Task: Print the spreadsheet from OneNote for Windows 10.
Action: Mouse moved to (29, 54)
Screenshot: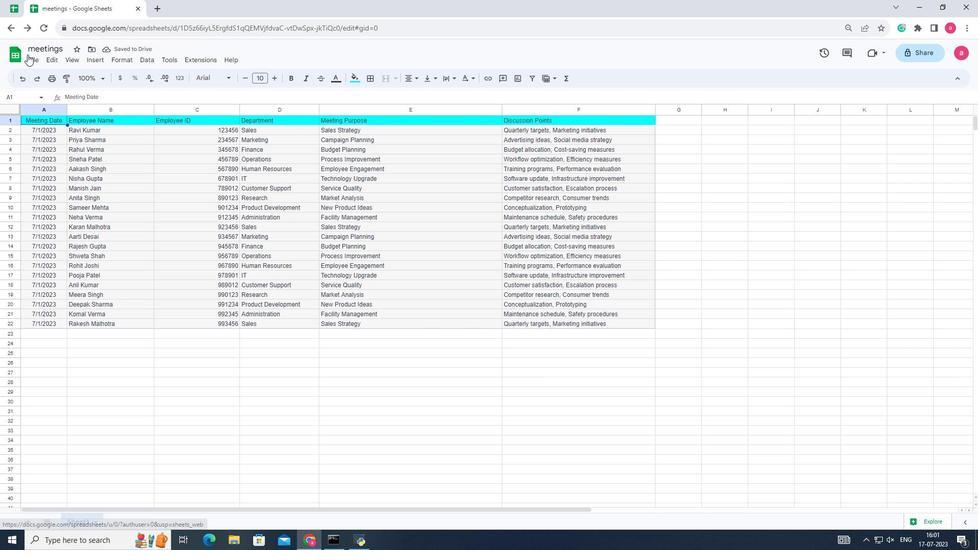 
Action: Mouse pressed left at (29, 54)
Screenshot: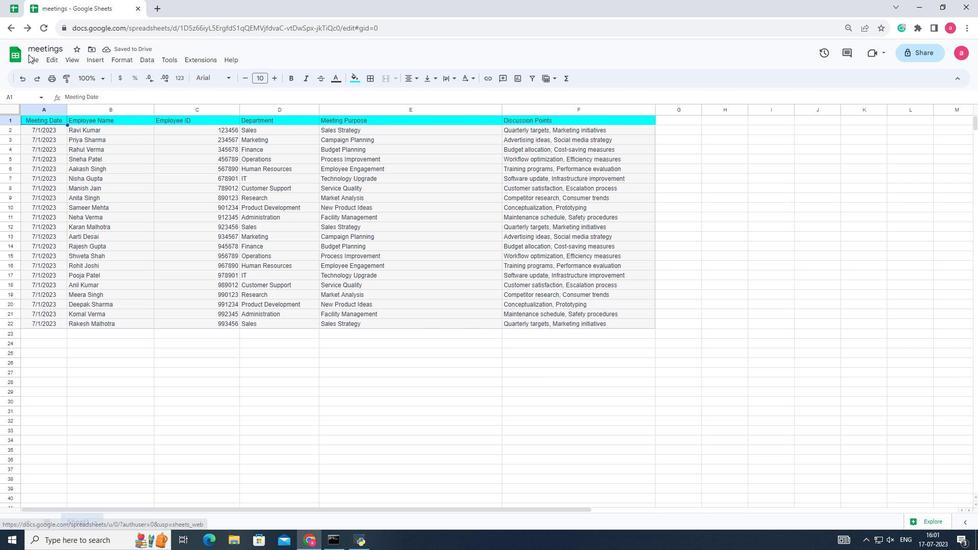 
Action: Mouse moved to (30, 58)
Screenshot: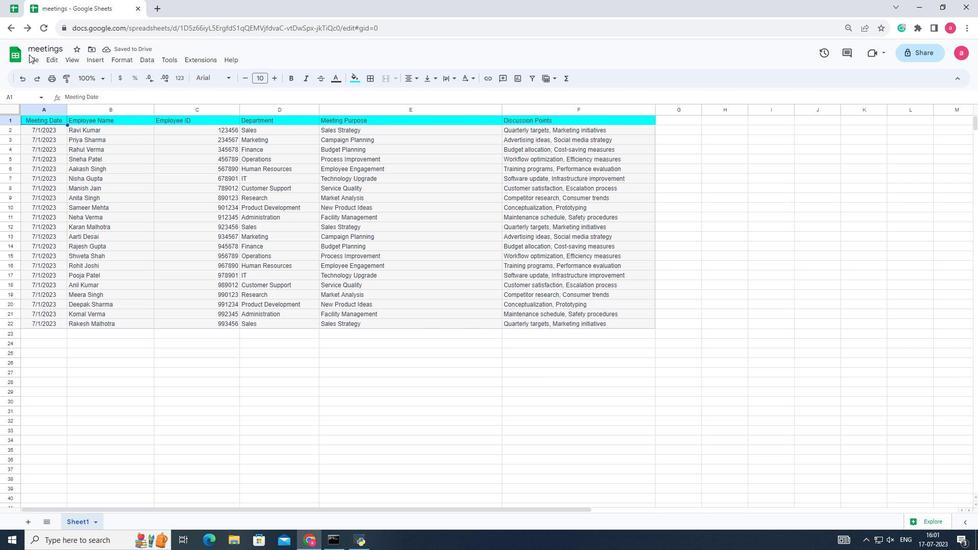 
Action: Mouse pressed left at (30, 58)
Screenshot: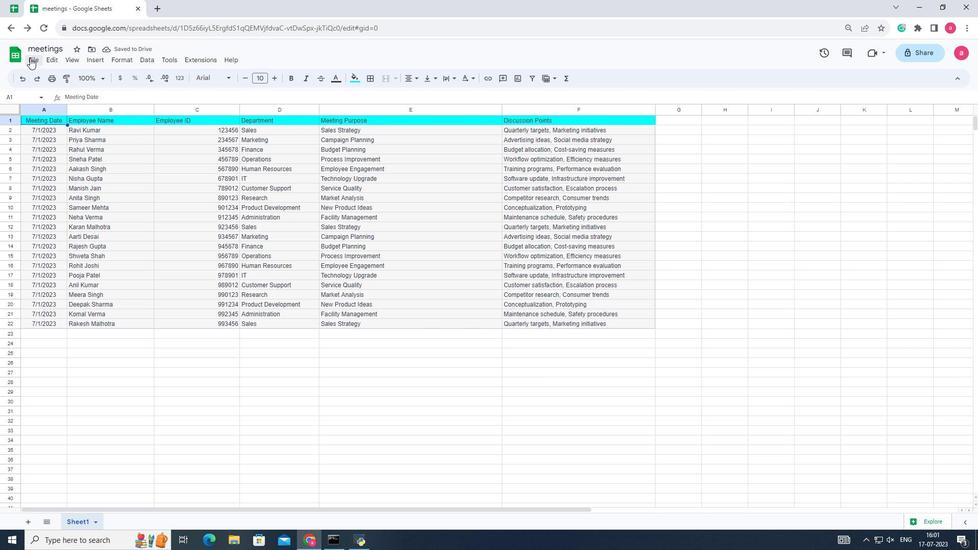 
Action: Mouse moved to (41, 329)
Screenshot: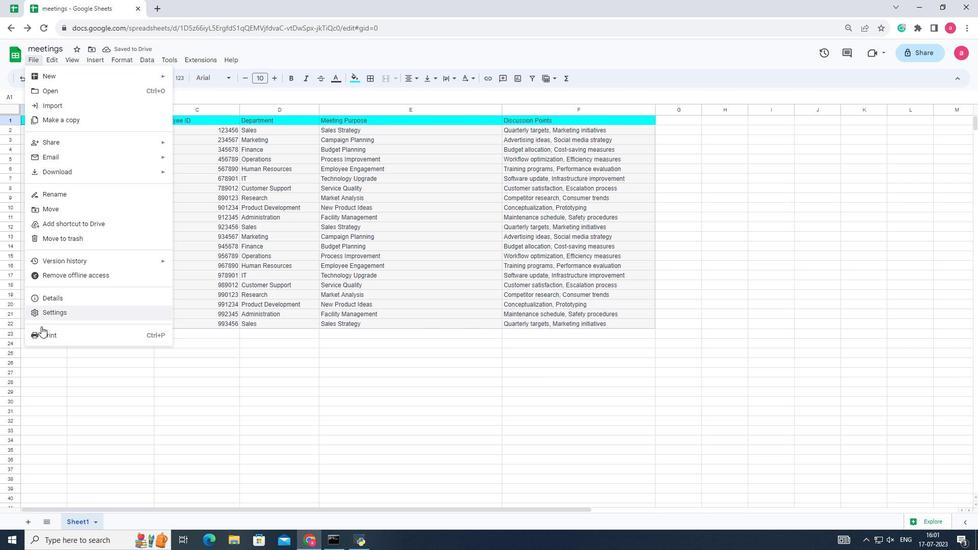 
Action: Mouse pressed left at (41, 329)
Screenshot: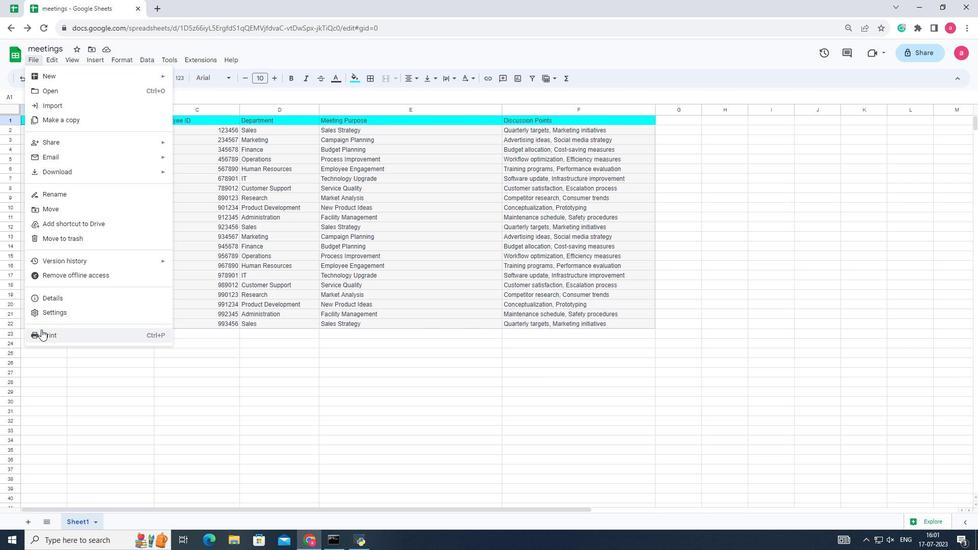 
Action: Mouse moved to (936, 55)
Screenshot: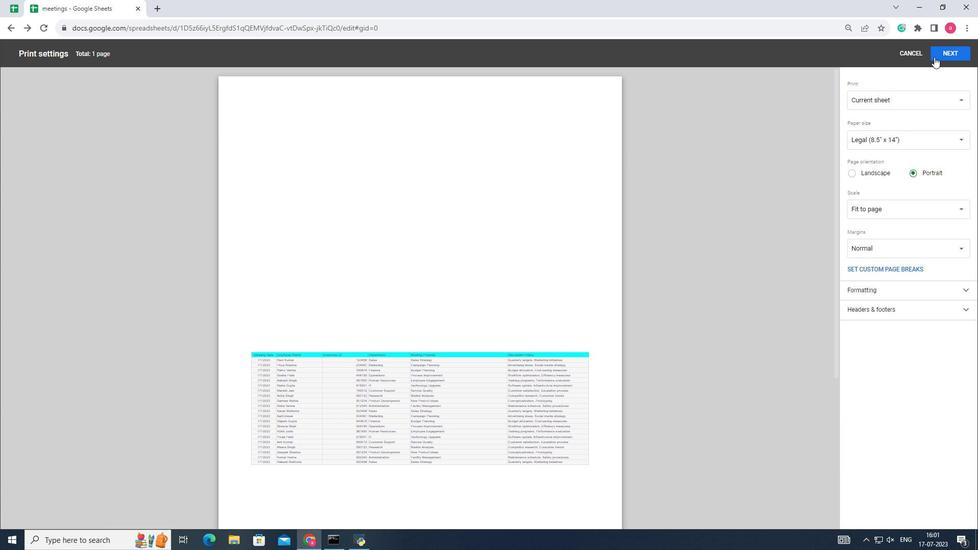 
Action: Mouse pressed left at (936, 55)
Screenshot: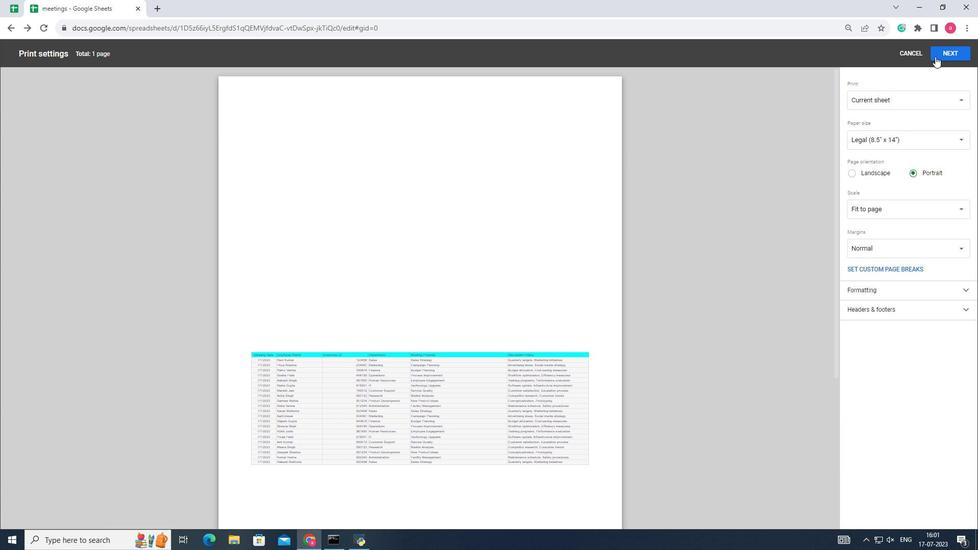 
Action: Mouse moved to (770, 85)
Screenshot: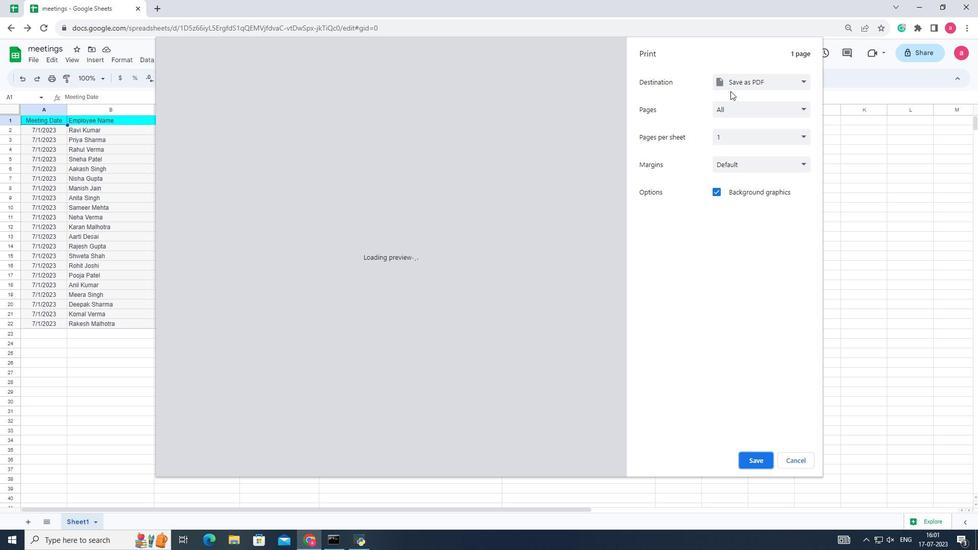 
Action: Mouse pressed left at (770, 85)
Screenshot: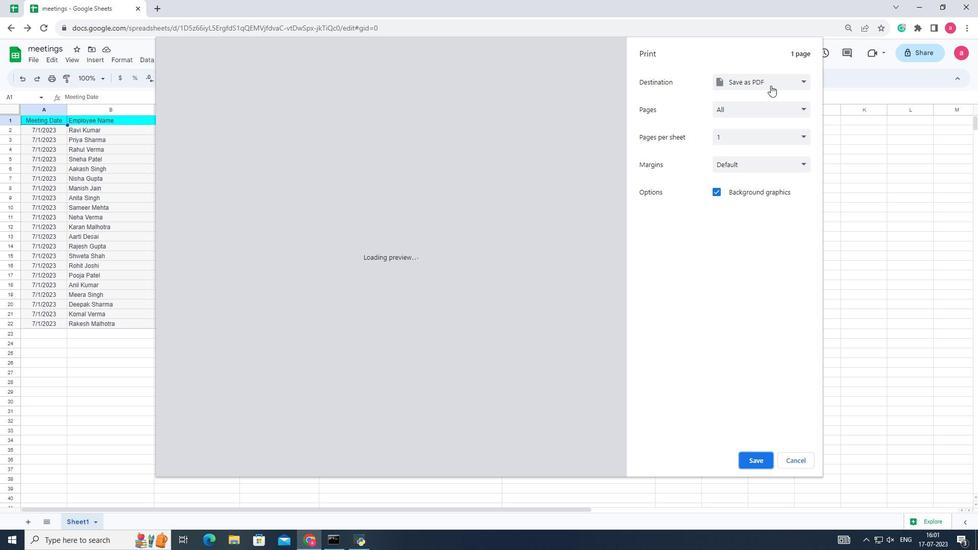 
Action: Mouse moved to (768, 111)
Screenshot: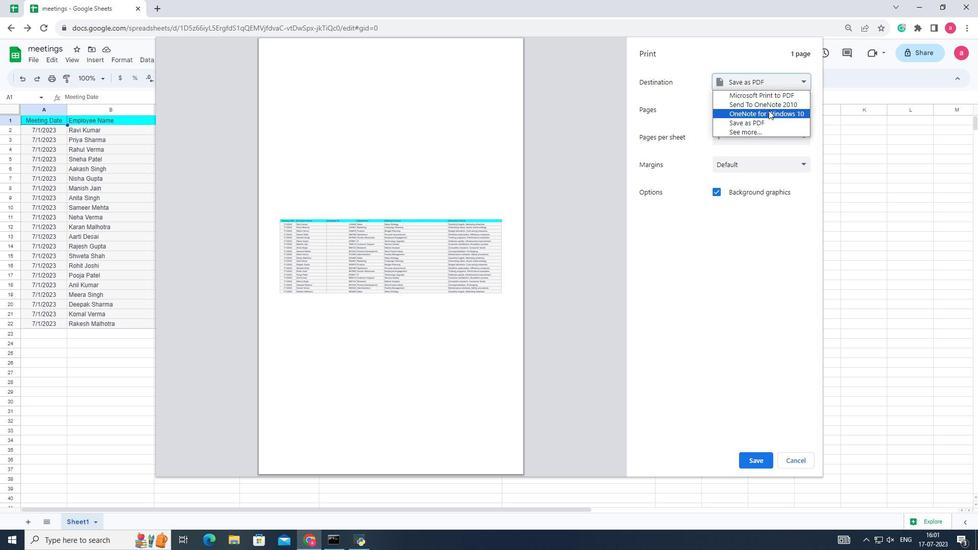 
Action: Mouse pressed left at (768, 111)
Screenshot: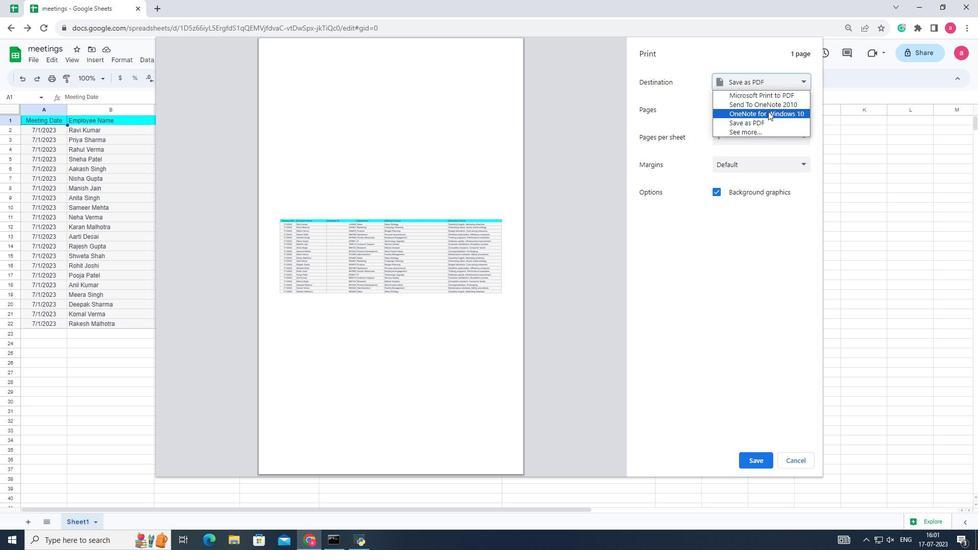 
